 Task: Snap to grid.
Action: Mouse moved to (94, 71)
Screenshot: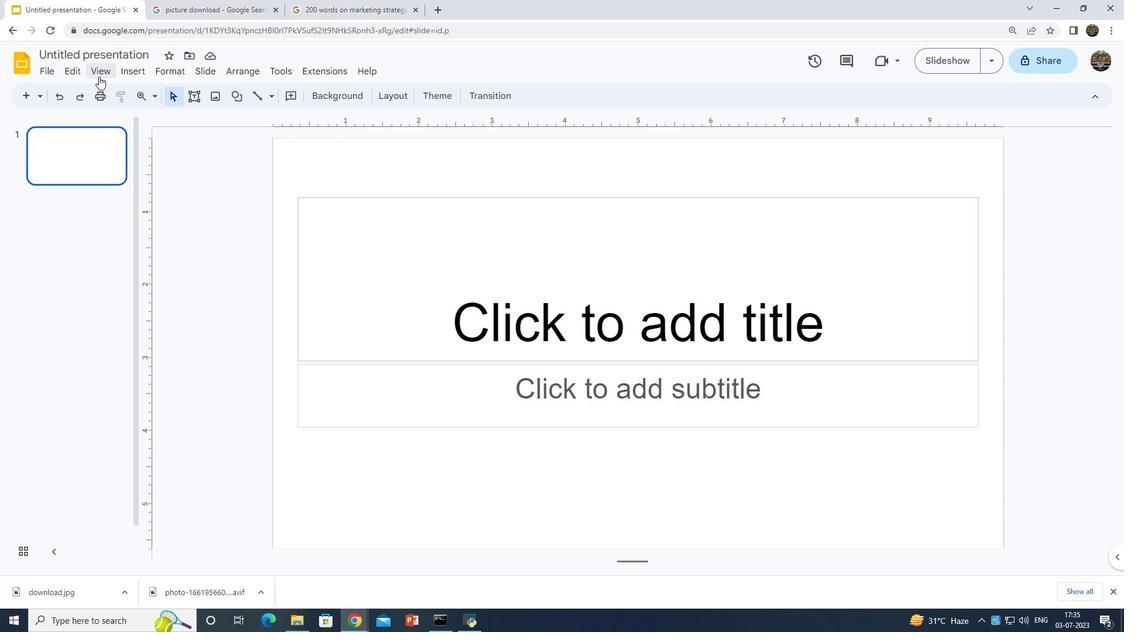 
Action: Mouse pressed left at (94, 71)
Screenshot: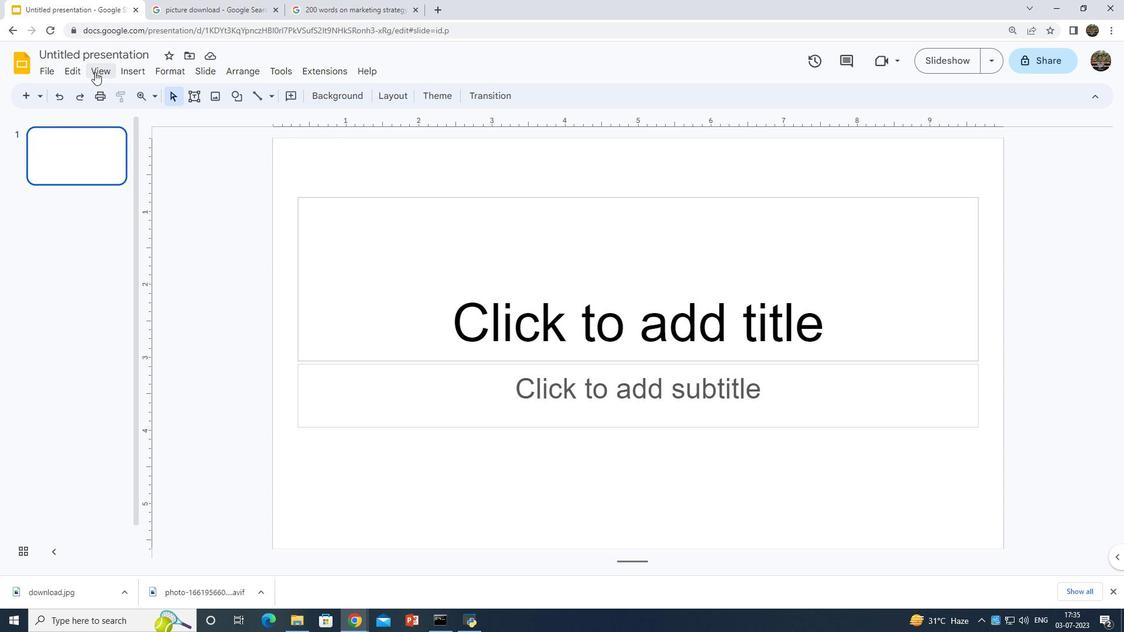 
Action: Mouse moved to (282, 237)
Screenshot: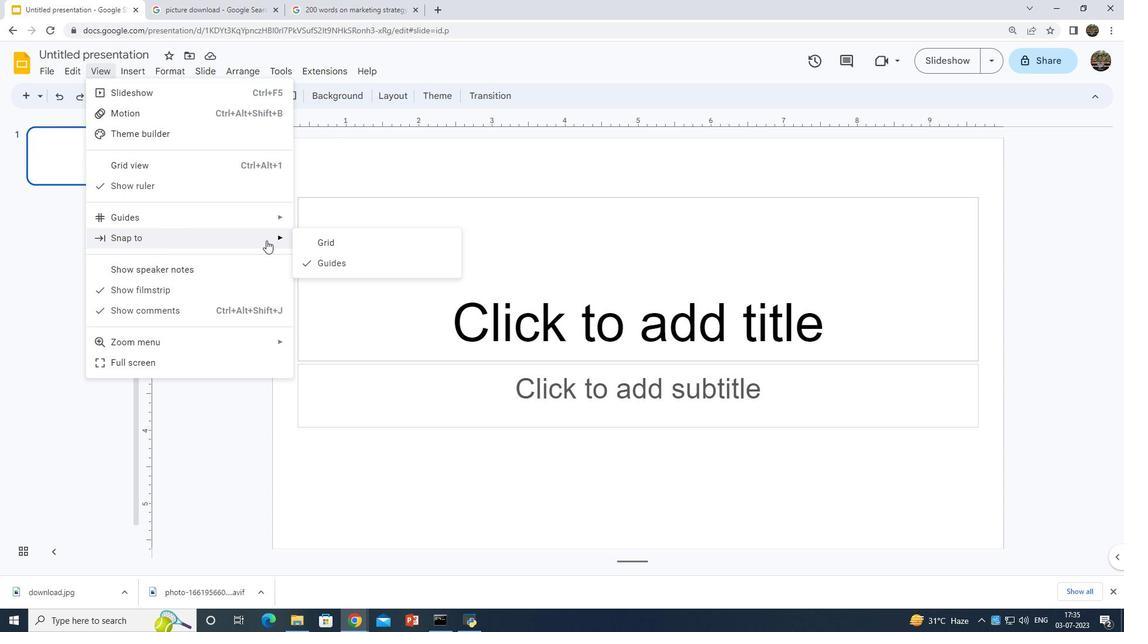 
Action: Mouse pressed left at (282, 237)
Screenshot: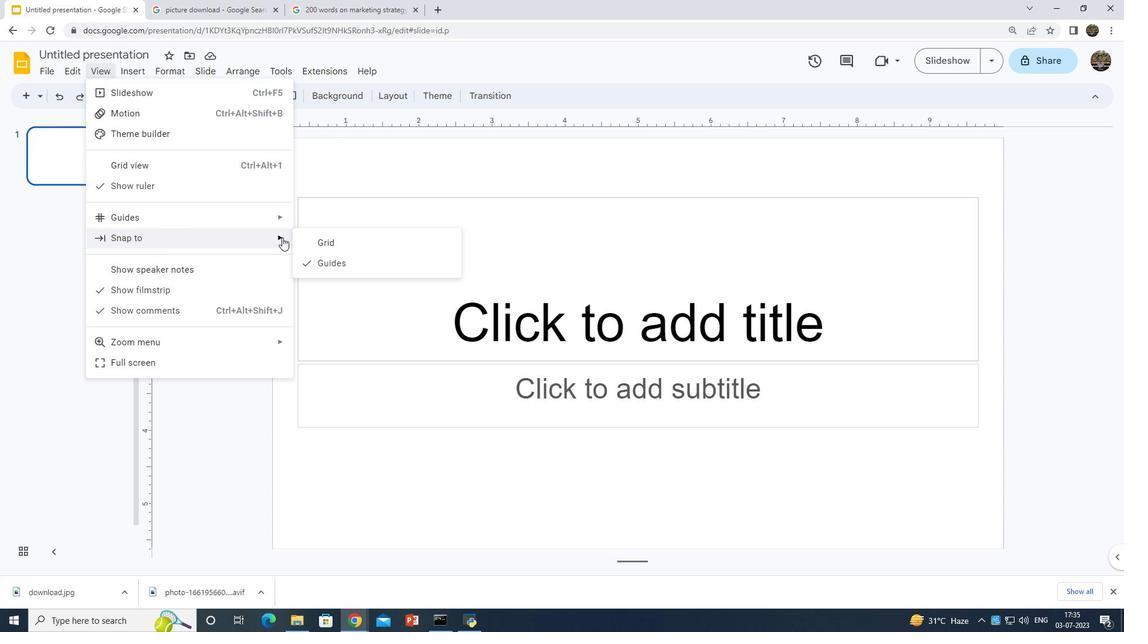 
Action: Mouse moved to (315, 238)
Screenshot: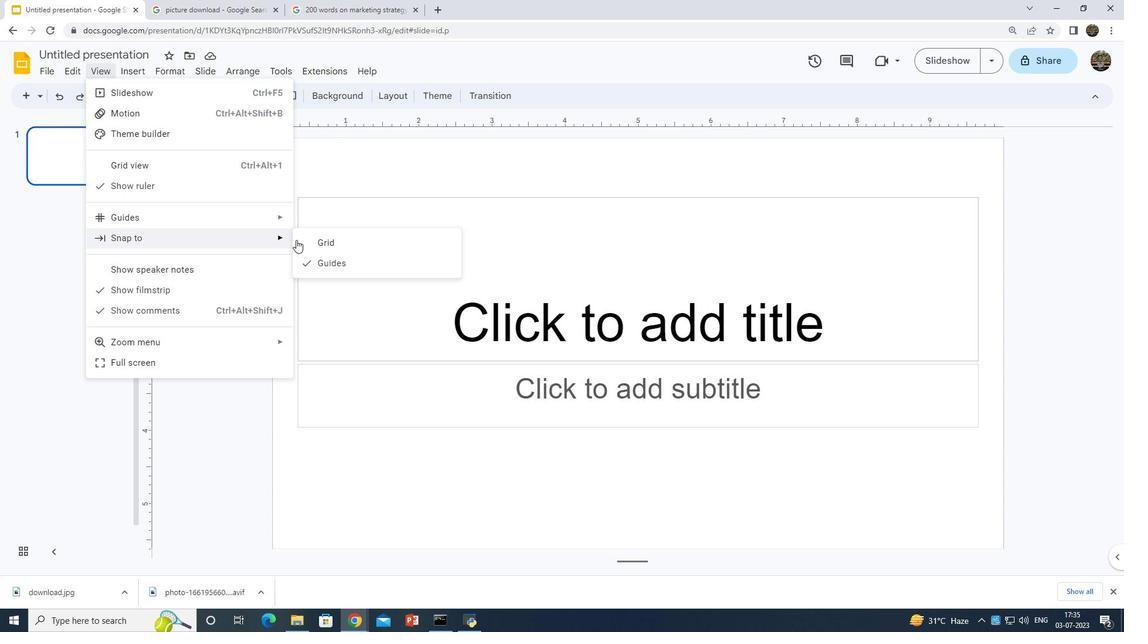 
Action: Mouse pressed left at (315, 238)
Screenshot: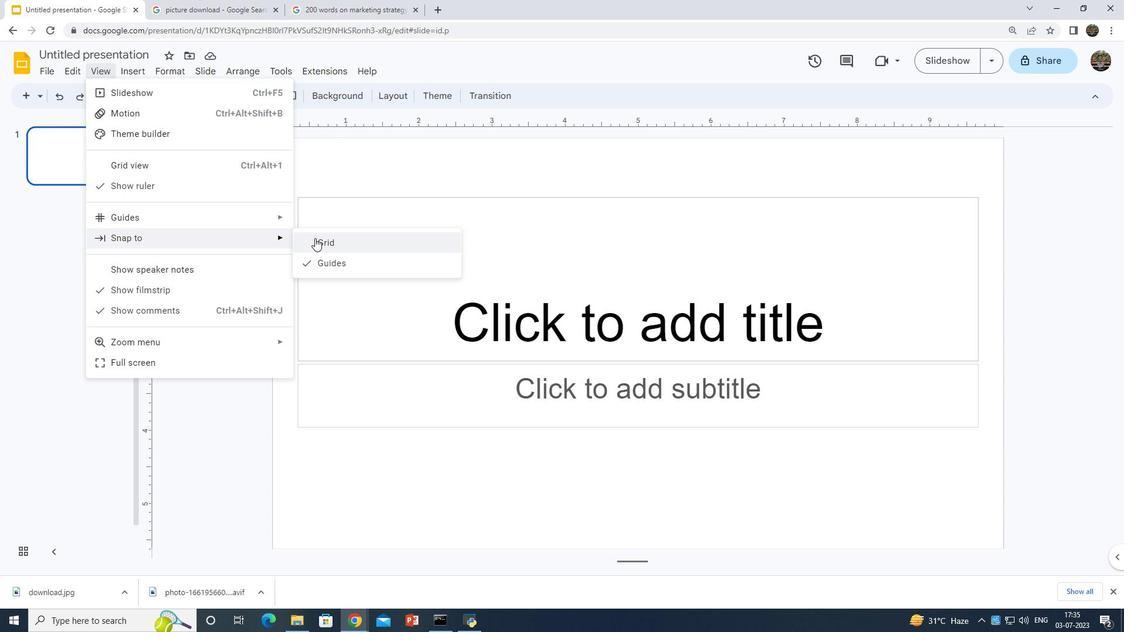
Action: Mouse moved to (315, 238)
Screenshot: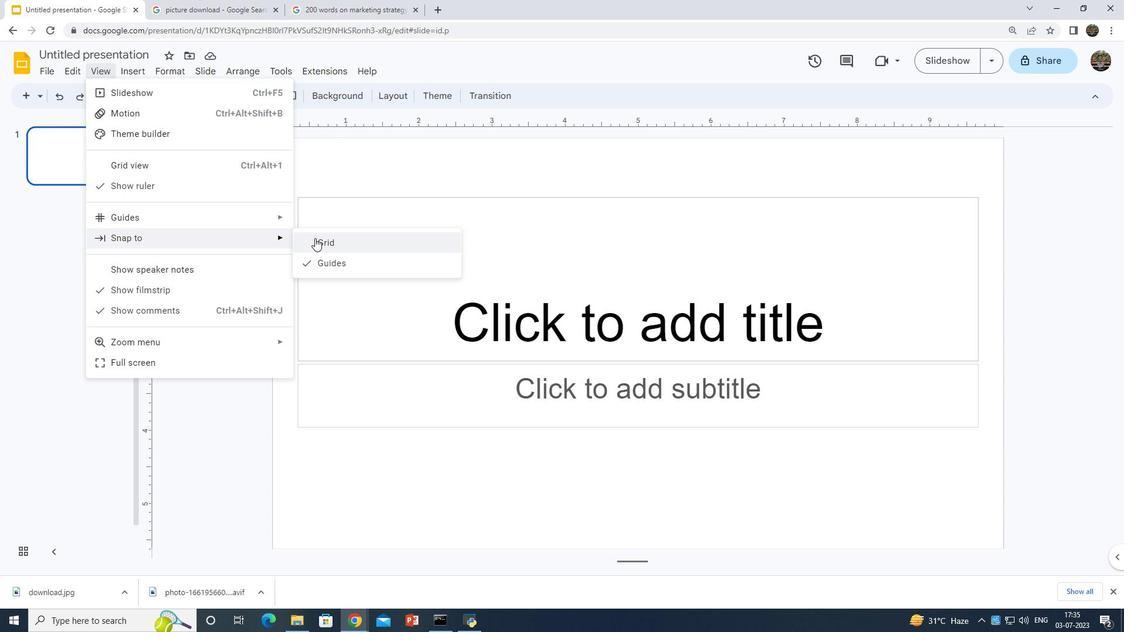 
